 Task: Change the description format of the category "Q/A" in the repository "Javascript" to "Open-ended discussion".
Action: Mouse moved to (1000, 161)
Screenshot: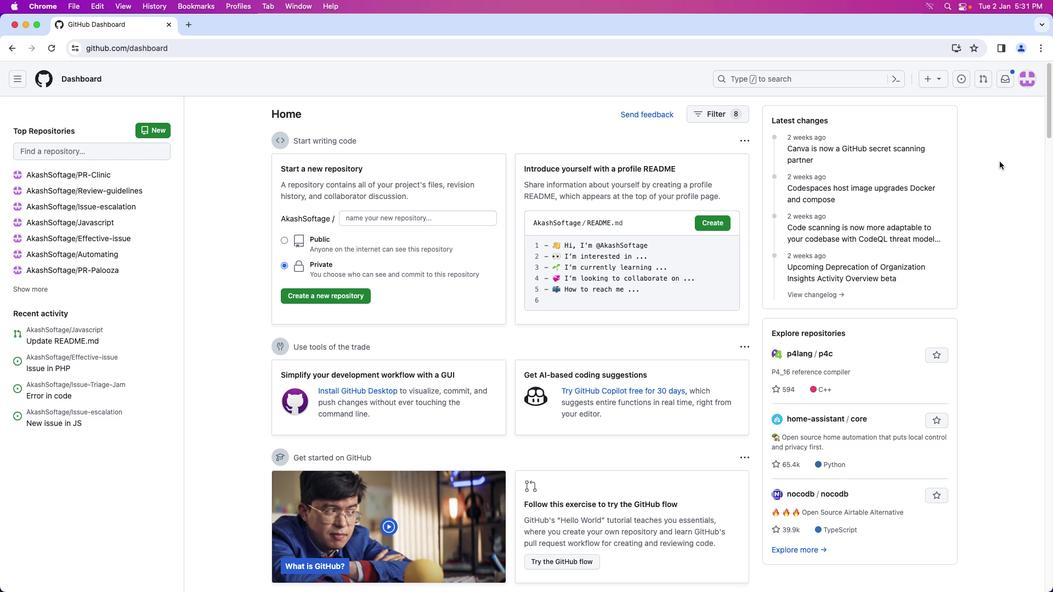 
Action: Mouse pressed left at (1000, 161)
Screenshot: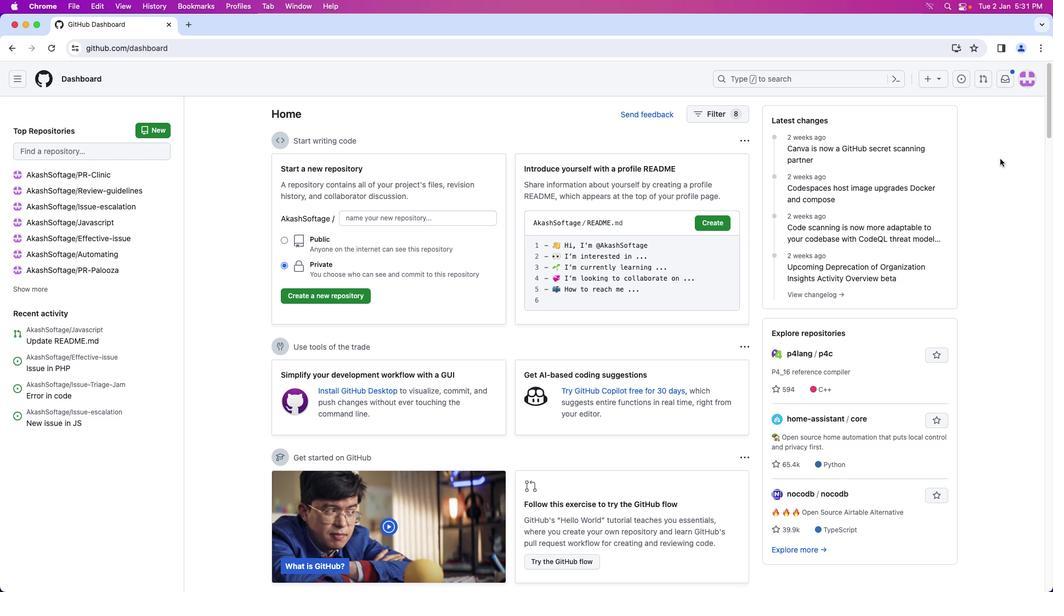 
Action: Mouse moved to (1030, 81)
Screenshot: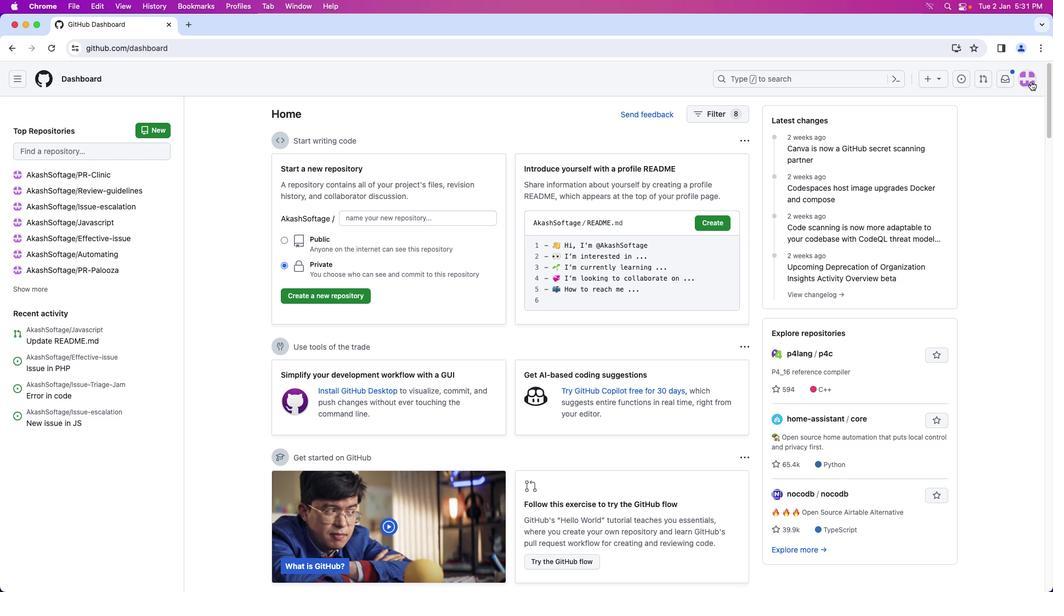 
Action: Mouse pressed left at (1030, 81)
Screenshot: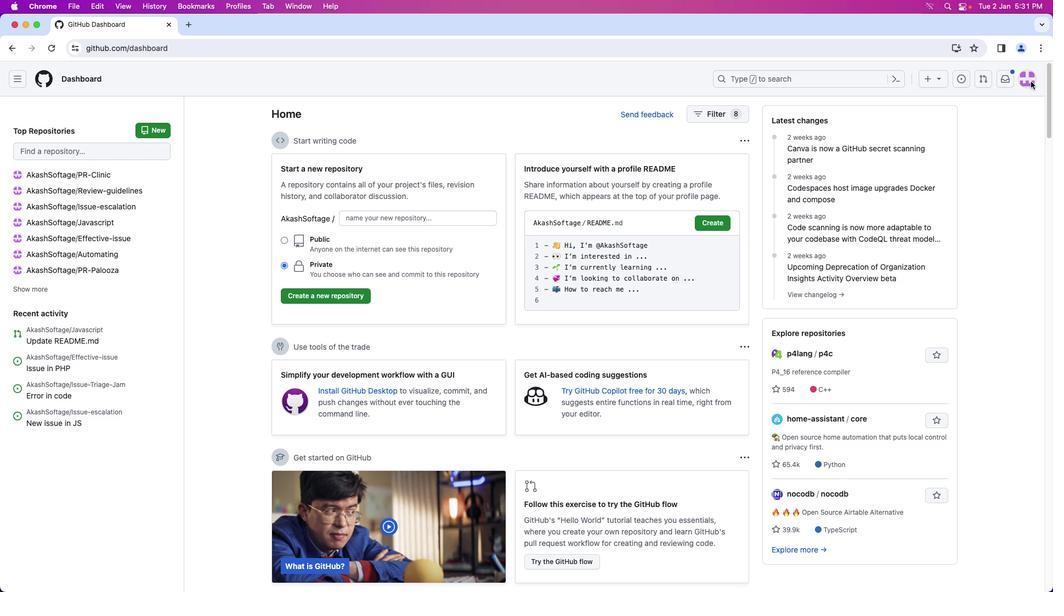 
Action: Mouse moved to (973, 179)
Screenshot: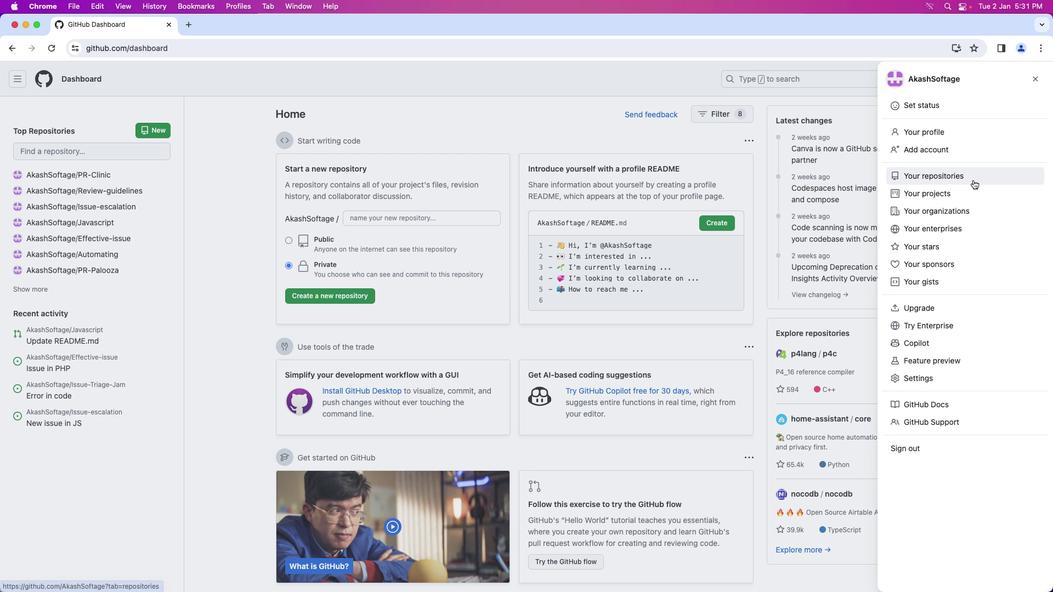 
Action: Mouse pressed left at (973, 179)
Screenshot: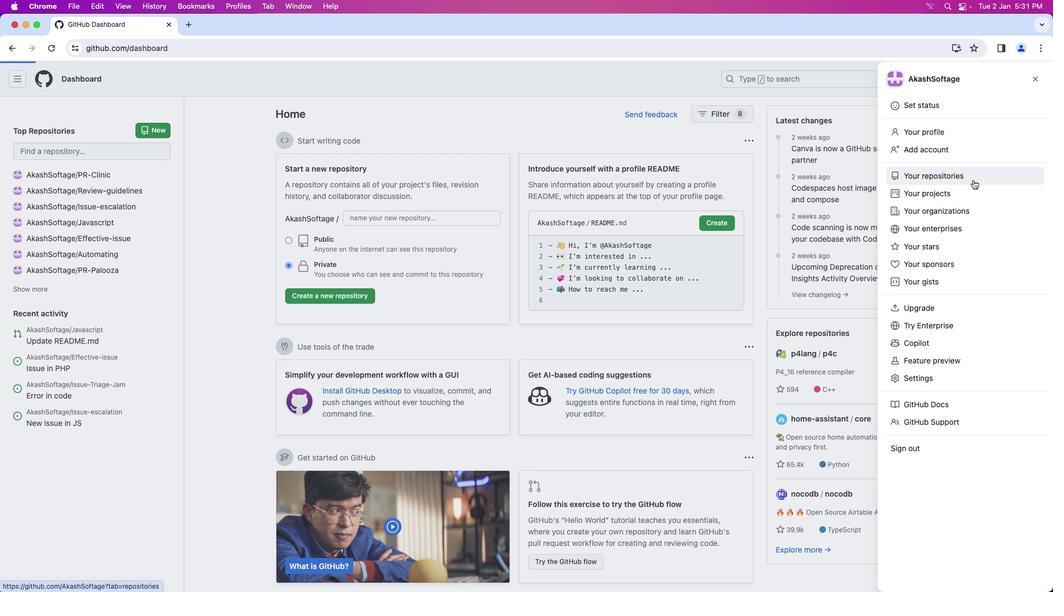 
Action: Mouse moved to (406, 182)
Screenshot: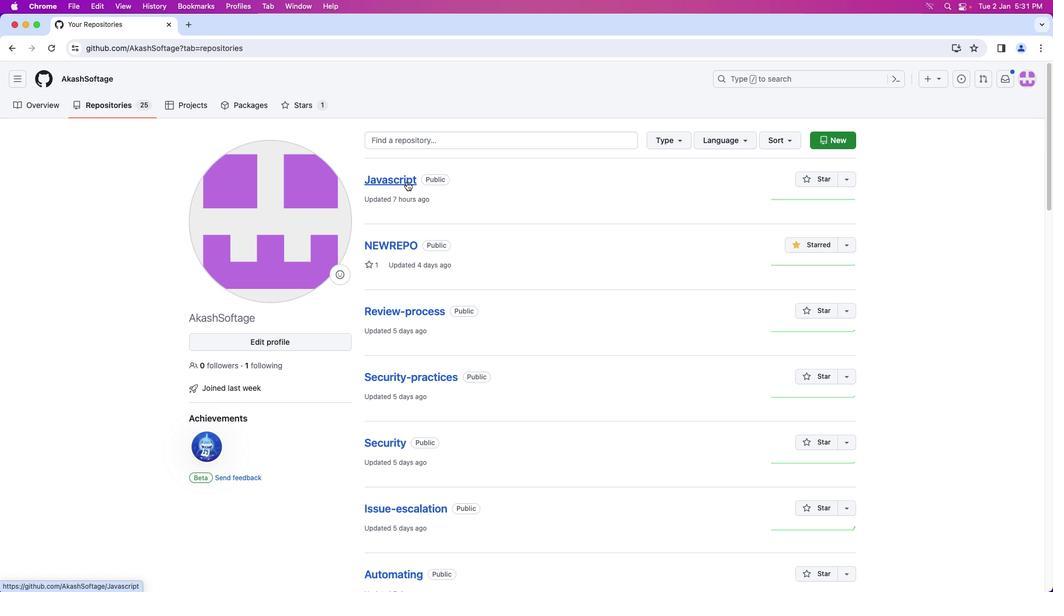 
Action: Mouse pressed left at (406, 182)
Screenshot: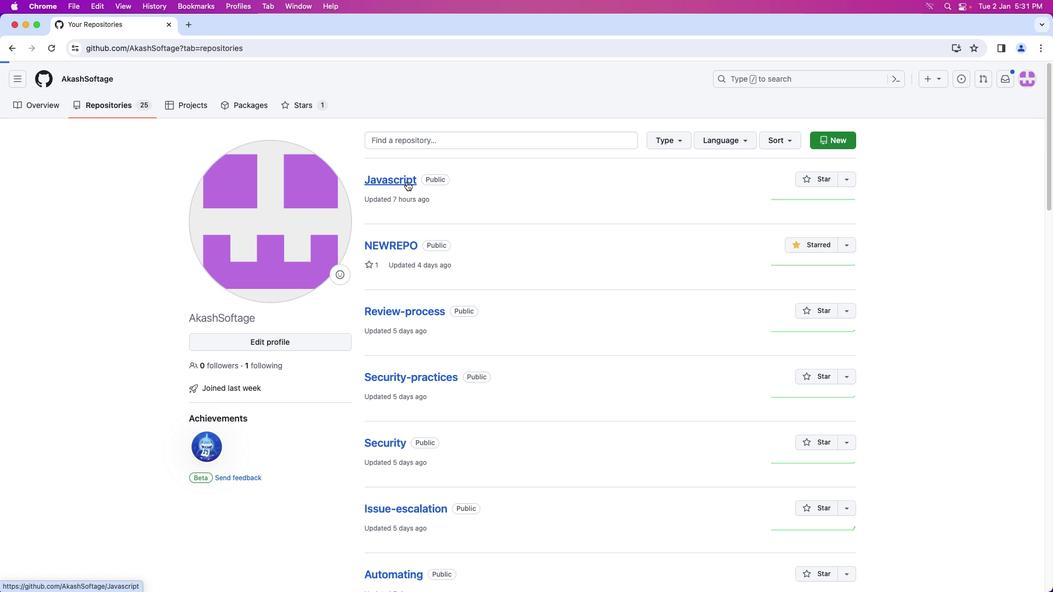 
Action: Mouse moved to (219, 104)
Screenshot: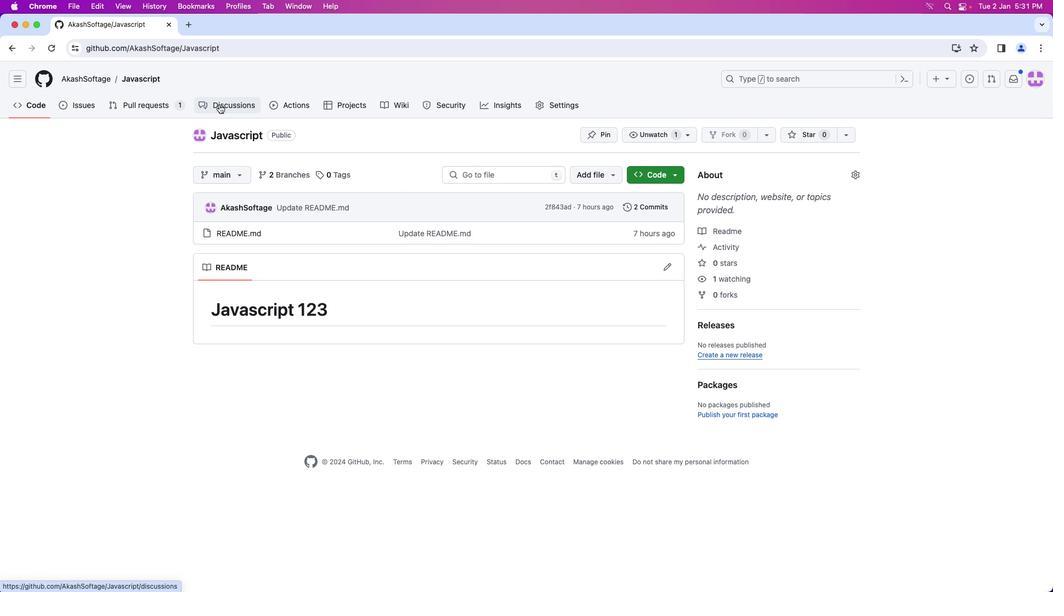 
Action: Mouse pressed left at (219, 104)
Screenshot: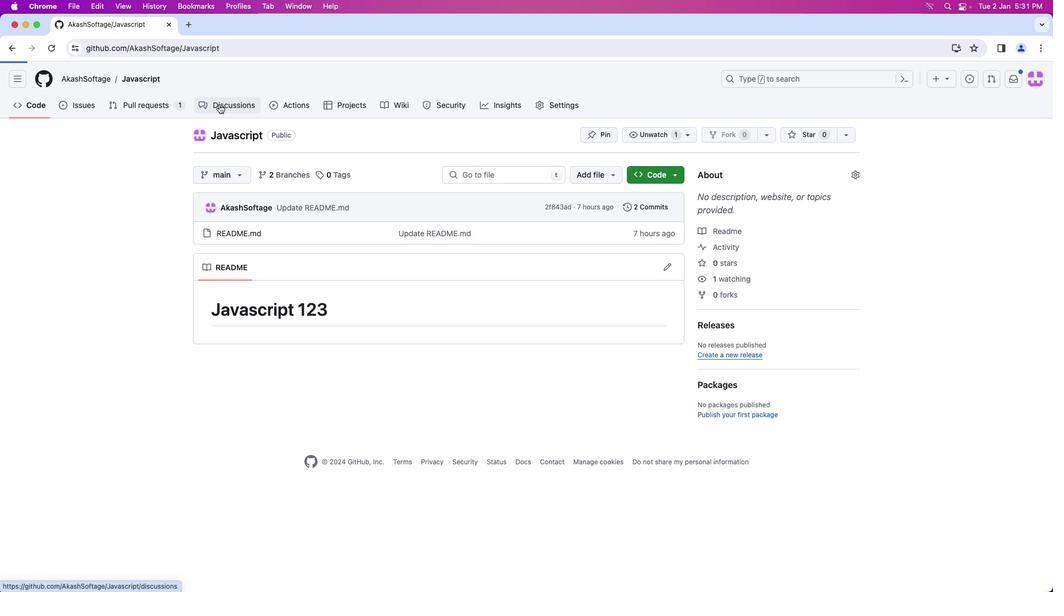 
Action: Mouse moved to (367, 269)
Screenshot: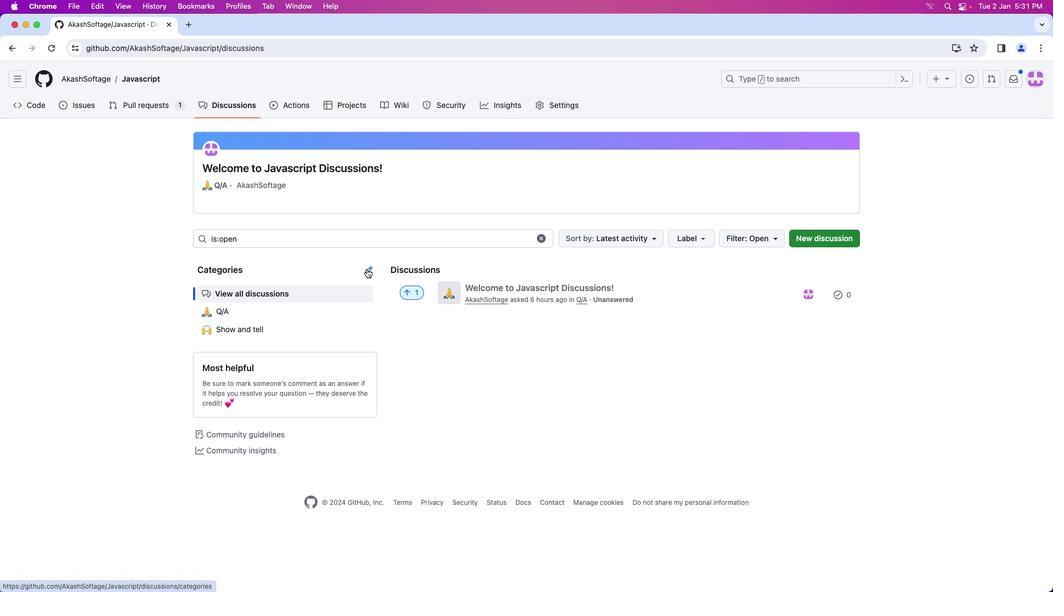 
Action: Mouse pressed left at (367, 269)
Screenshot: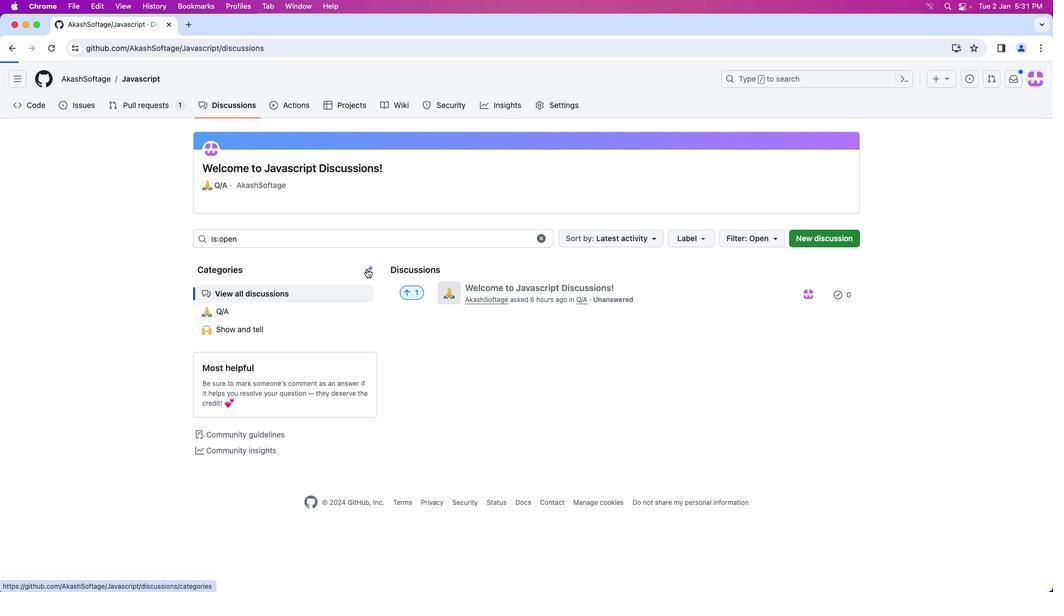 
Action: Mouse moved to (822, 229)
Screenshot: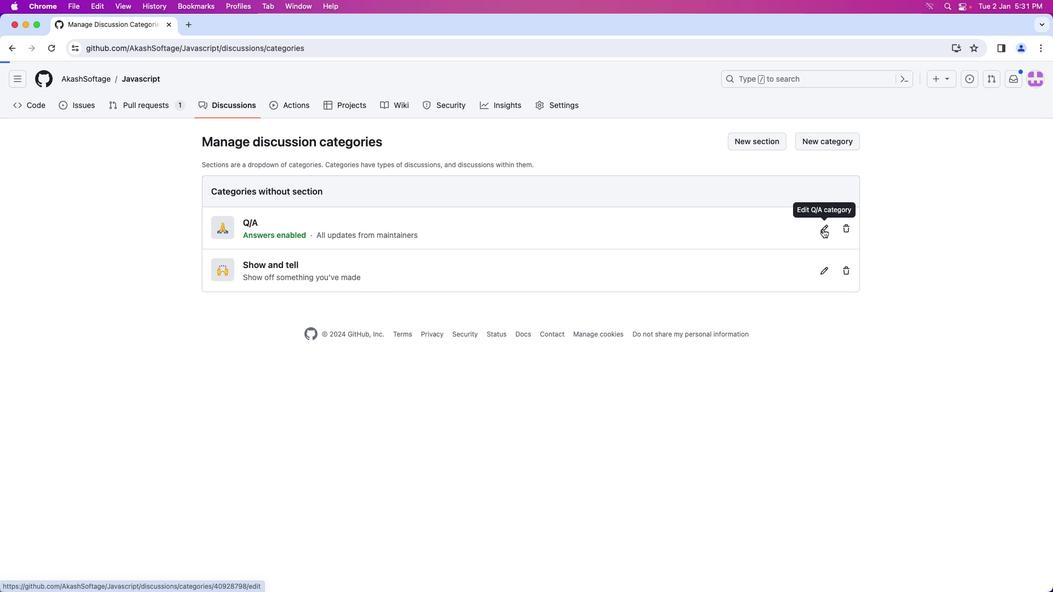
Action: Mouse pressed left at (822, 229)
Screenshot: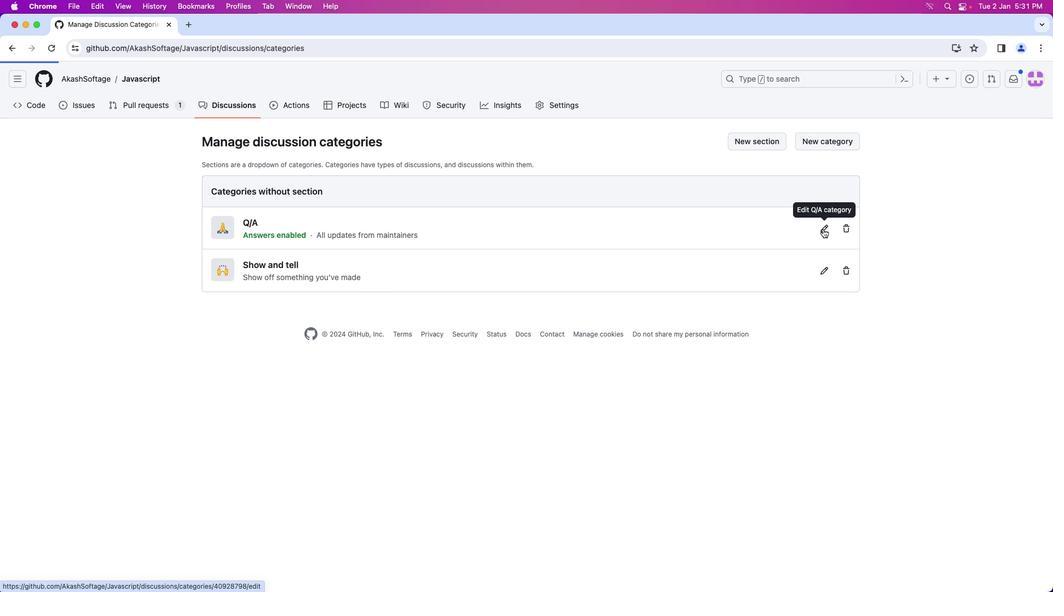 
Action: Mouse moved to (347, 272)
Screenshot: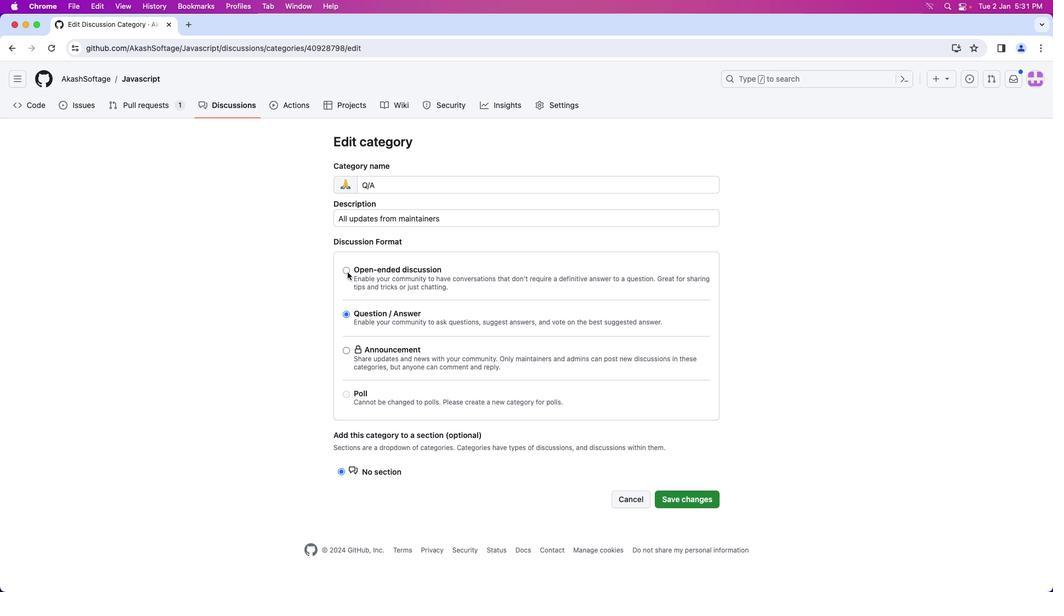 
Action: Mouse pressed left at (347, 272)
Screenshot: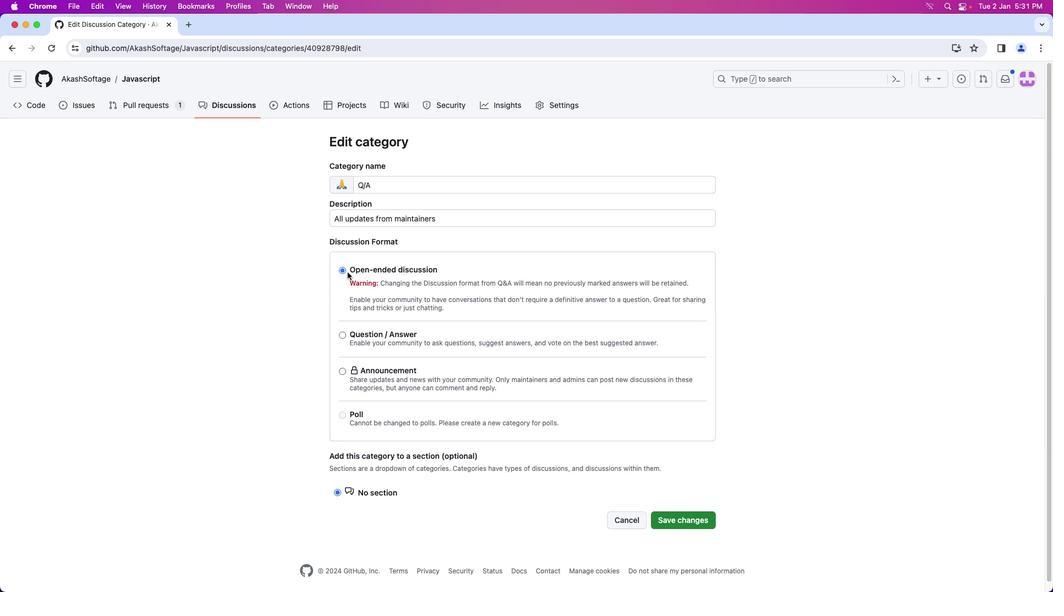 
Action: Mouse moved to (700, 515)
Screenshot: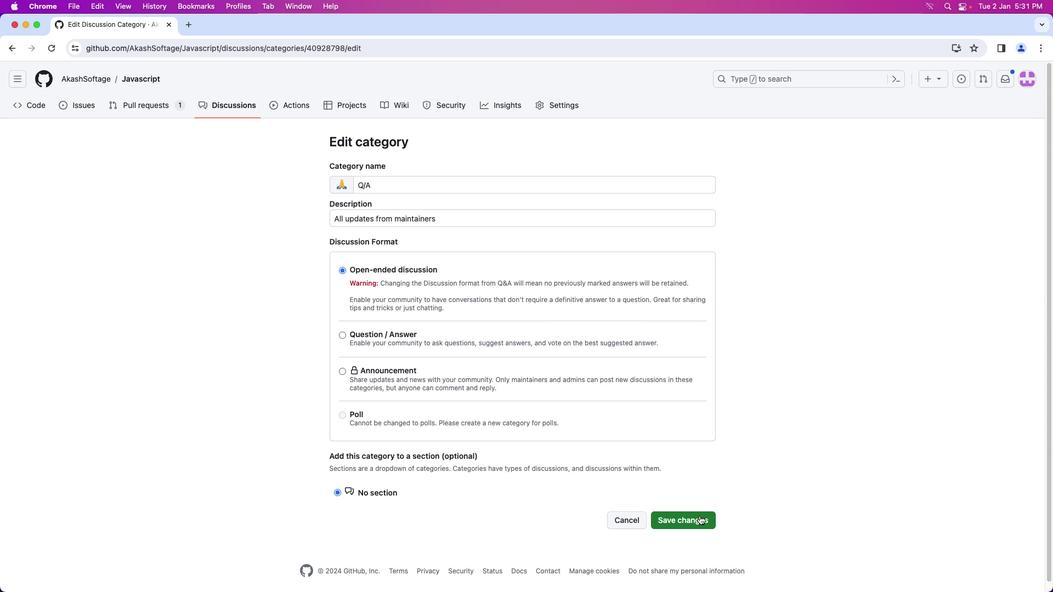 
Action: Mouse pressed left at (700, 515)
Screenshot: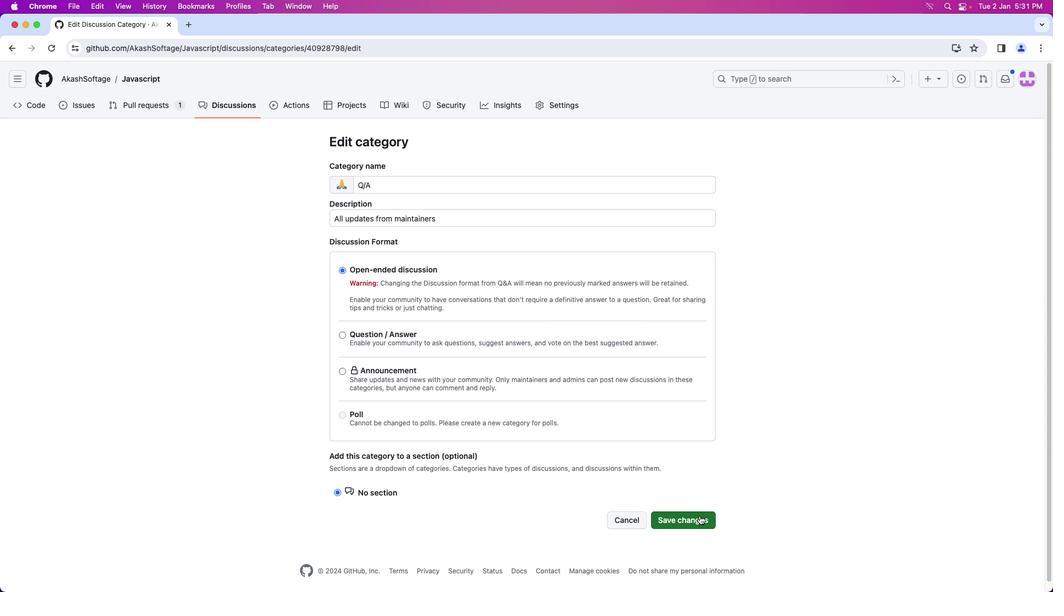 
Action: Mouse moved to (725, 465)
Screenshot: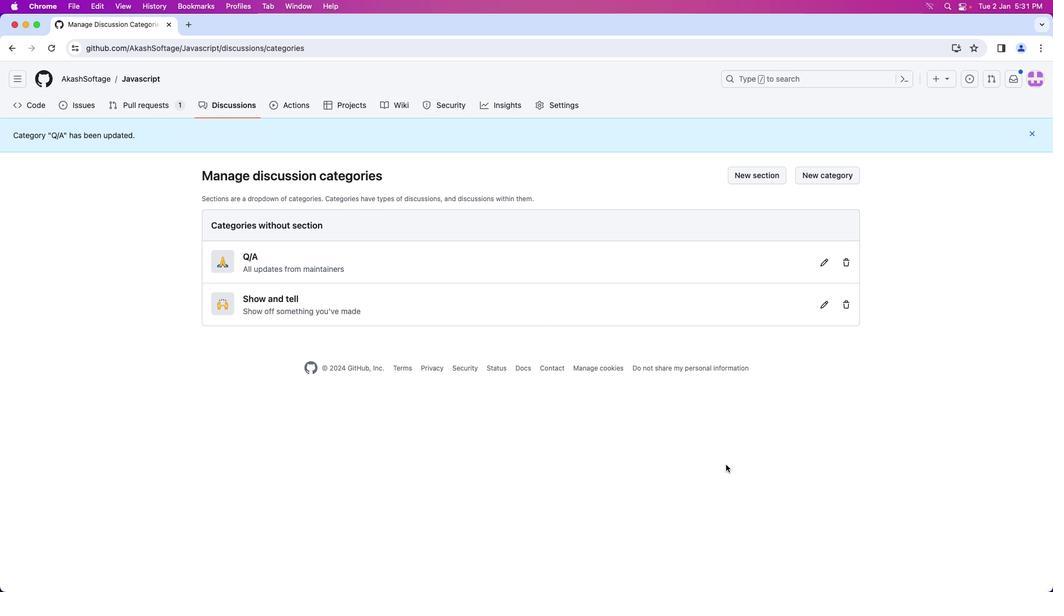 
Action: Mouse pressed left at (725, 465)
Screenshot: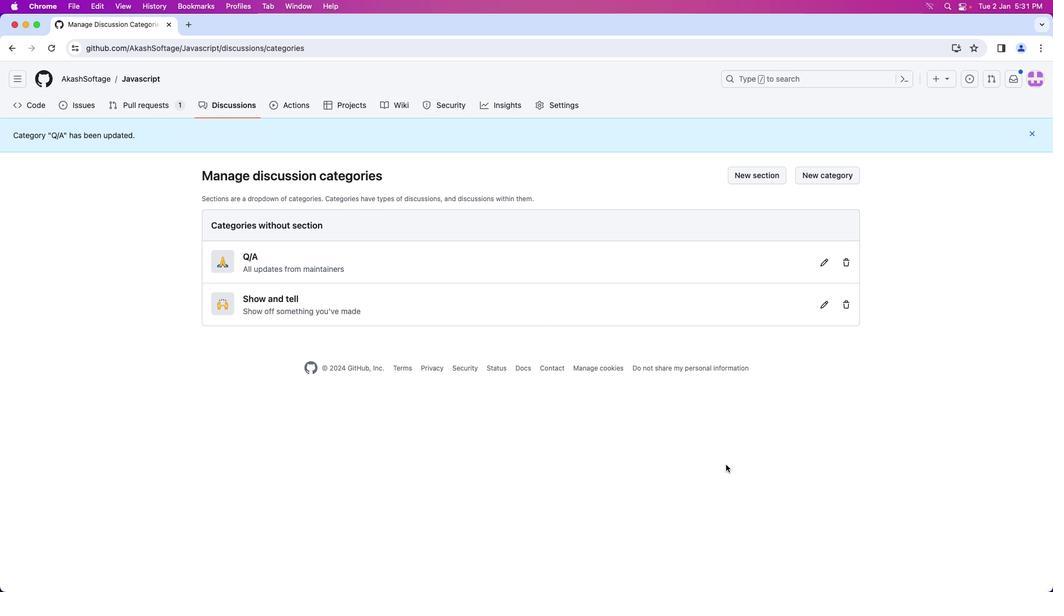 
Action: Mouse moved to (725, 465)
Screenshot: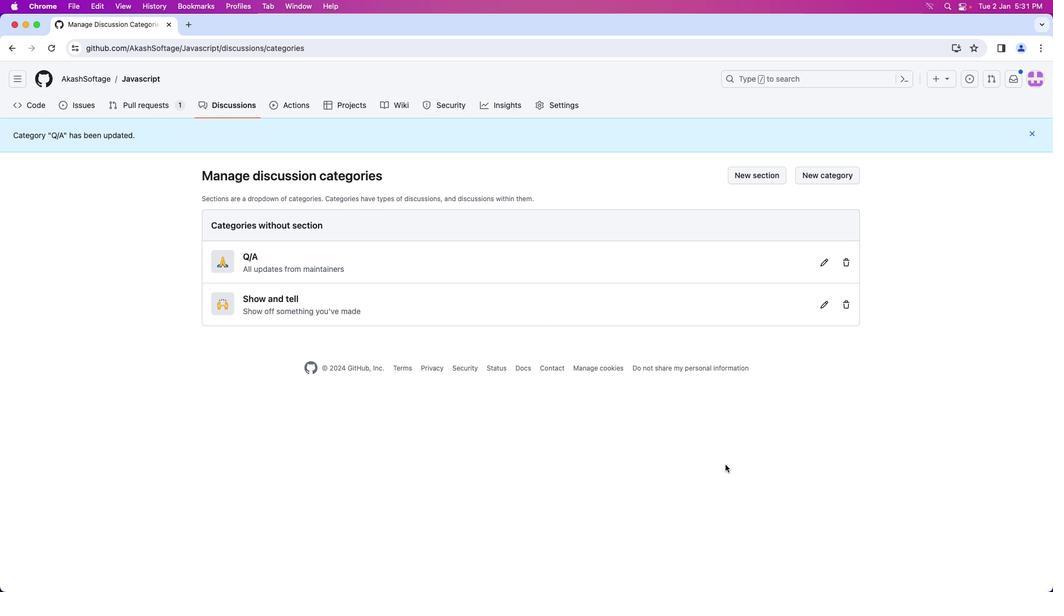 
